 Task: Modify content language to Bahasa Malaysia.
Action: Mouse moved to (900, 121)
Screenshot: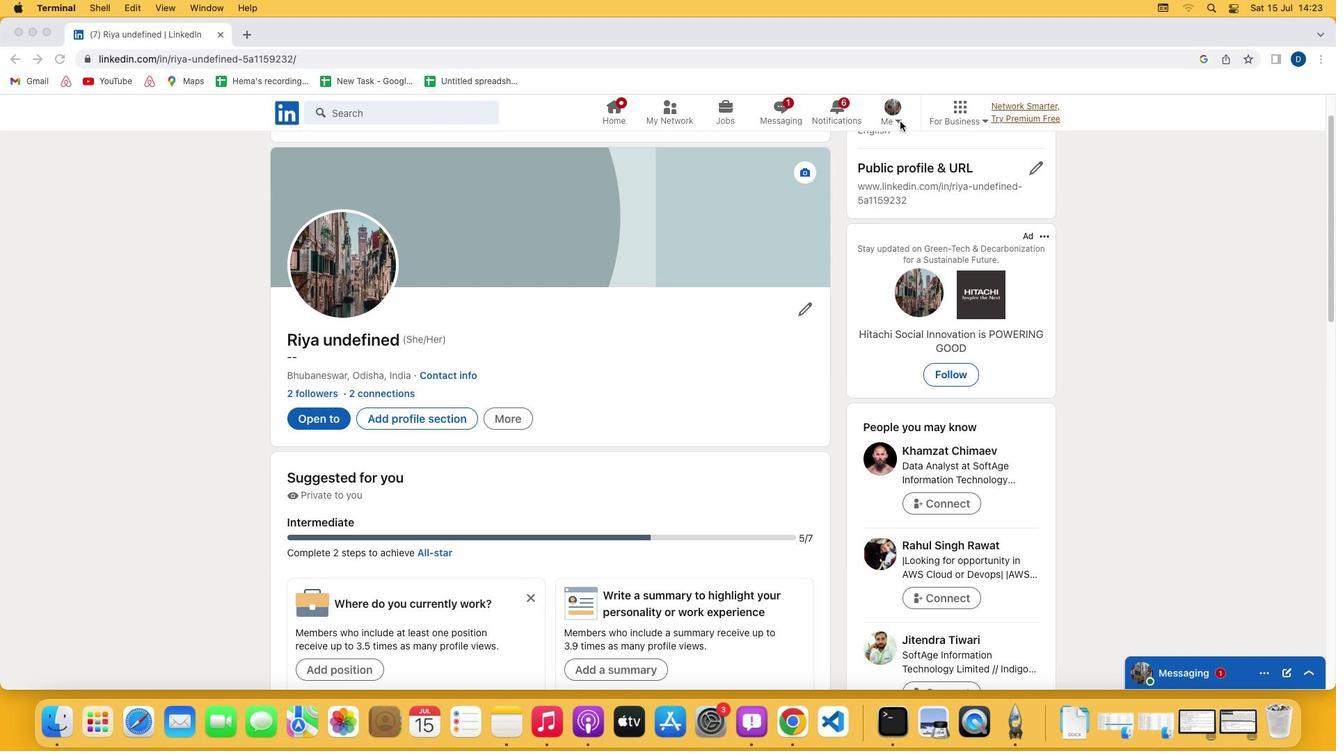 
Action: Mouse pressed left at (900, 121)
Screenshot: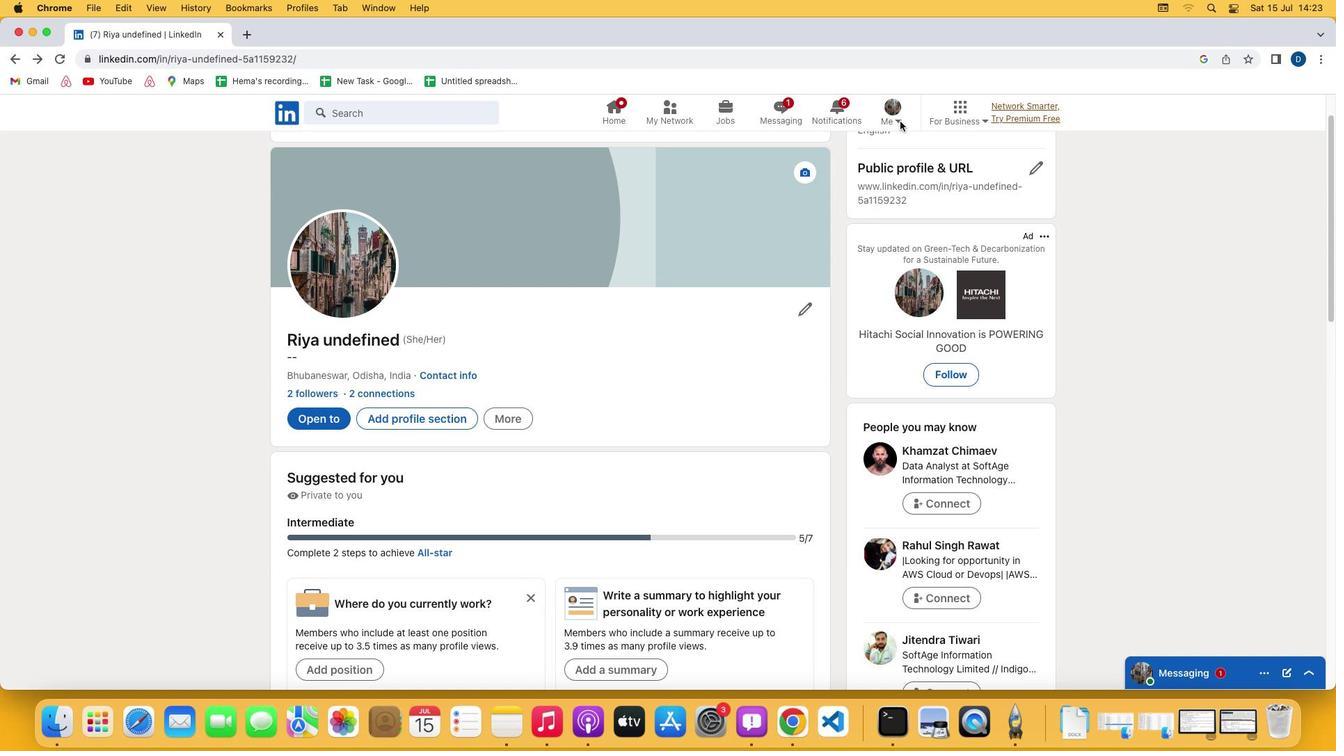 
Action: Mouse pressed left at (900, 121)
Screenshot: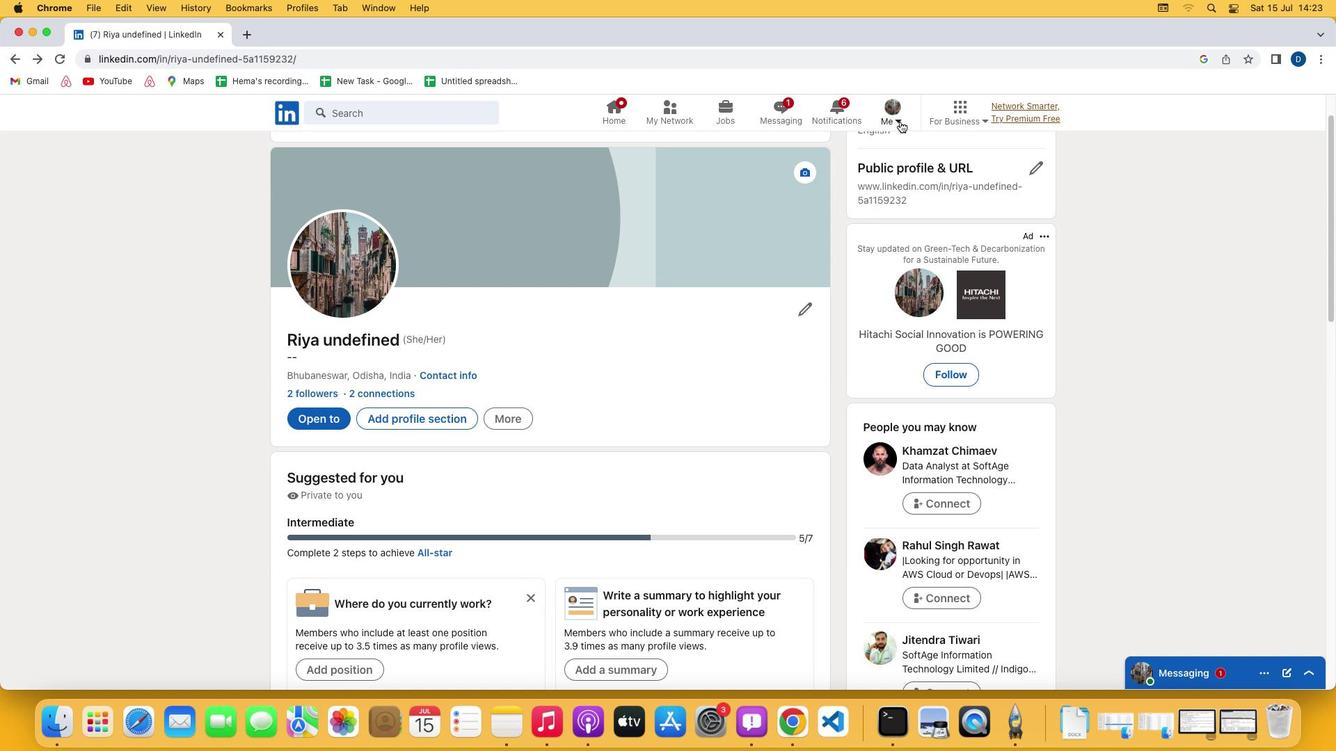 
Action: Mouse moved to (797, 263)
Screenshot: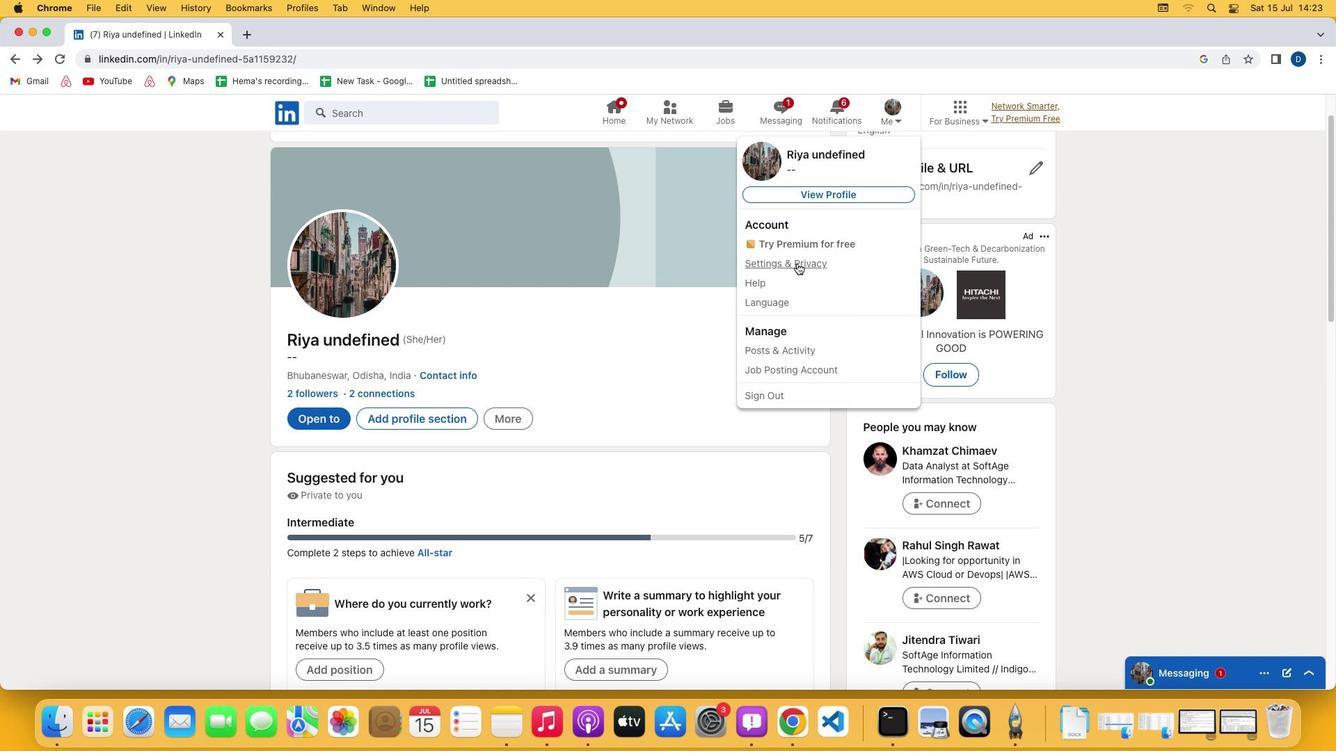 
Action: Mouse pressed left at (797, 263)
Screenshot: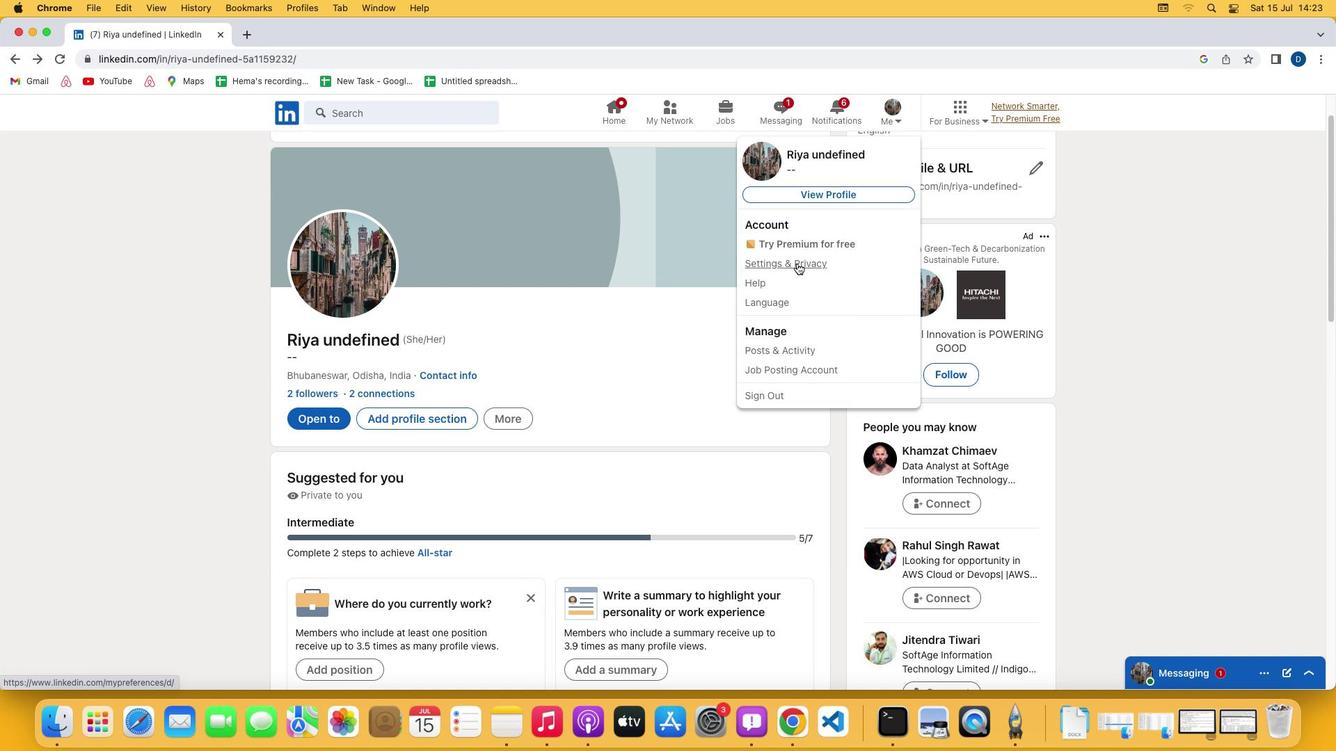 
Action: Mouse moved to (707, 426)
Screenshot: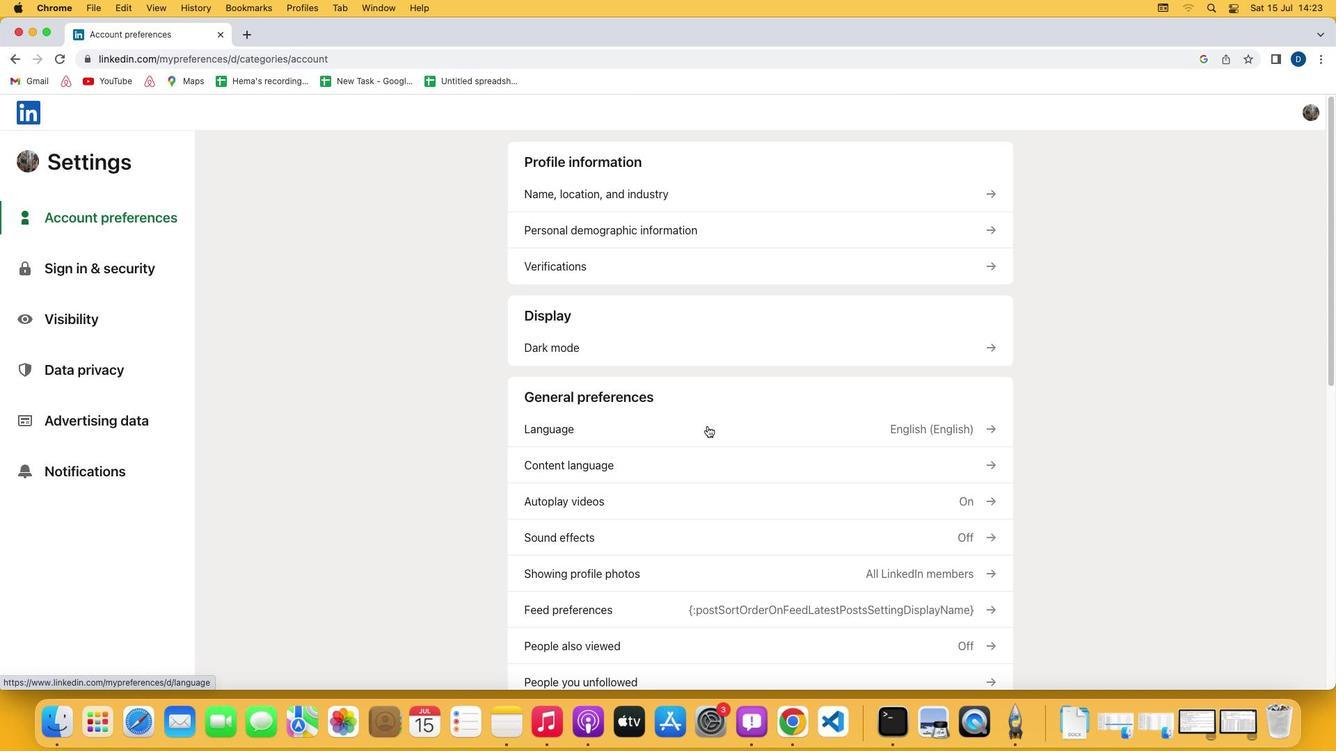 
Action: Mouse pressed left at (707, 426)
Screenshot: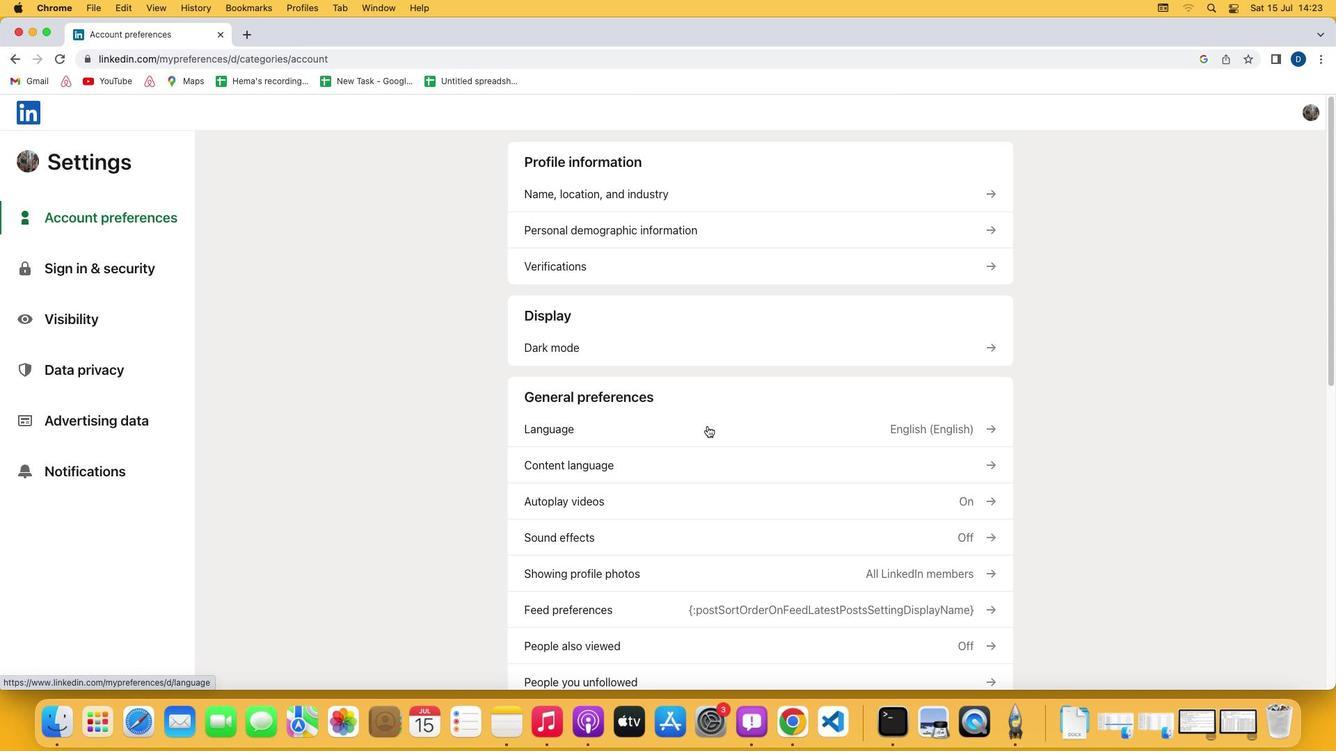 
Action: Mouse moved to (736, 247)
Screenshot: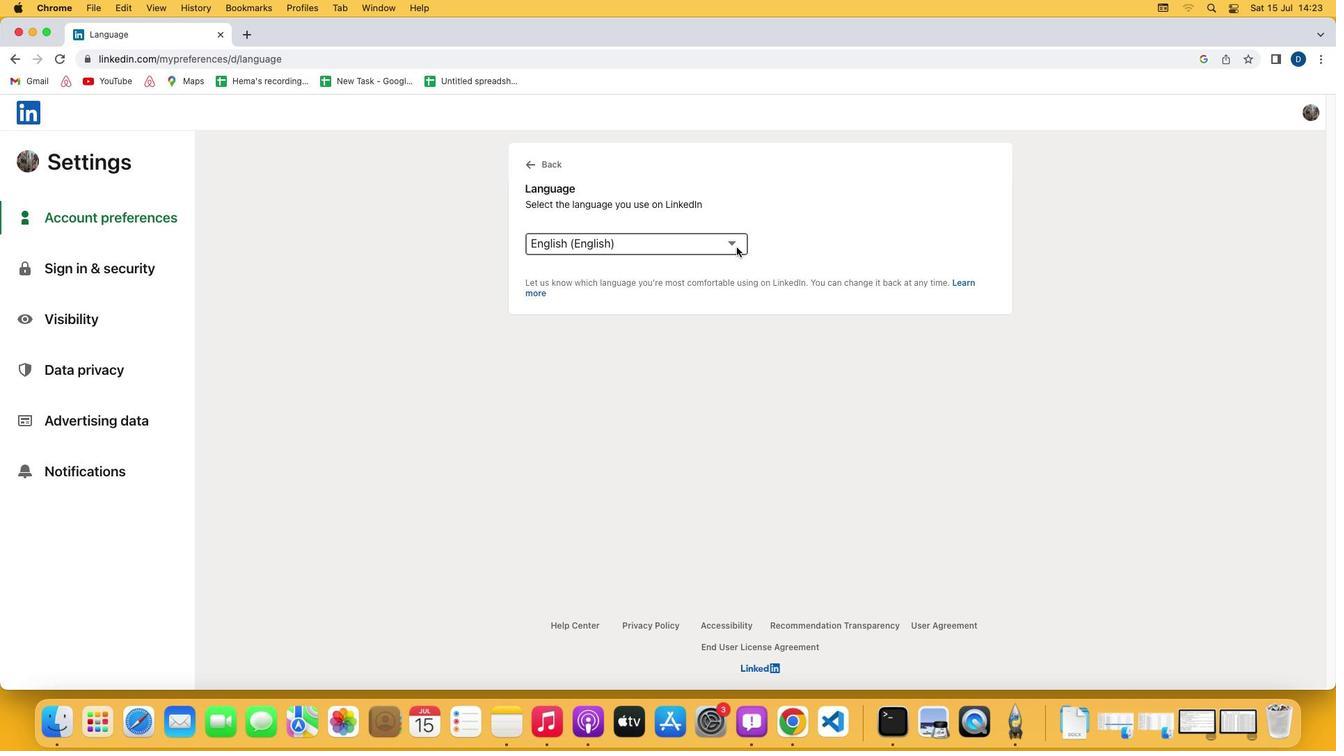 
Action: Mouse pressed left at (736, 247)
Screenshot: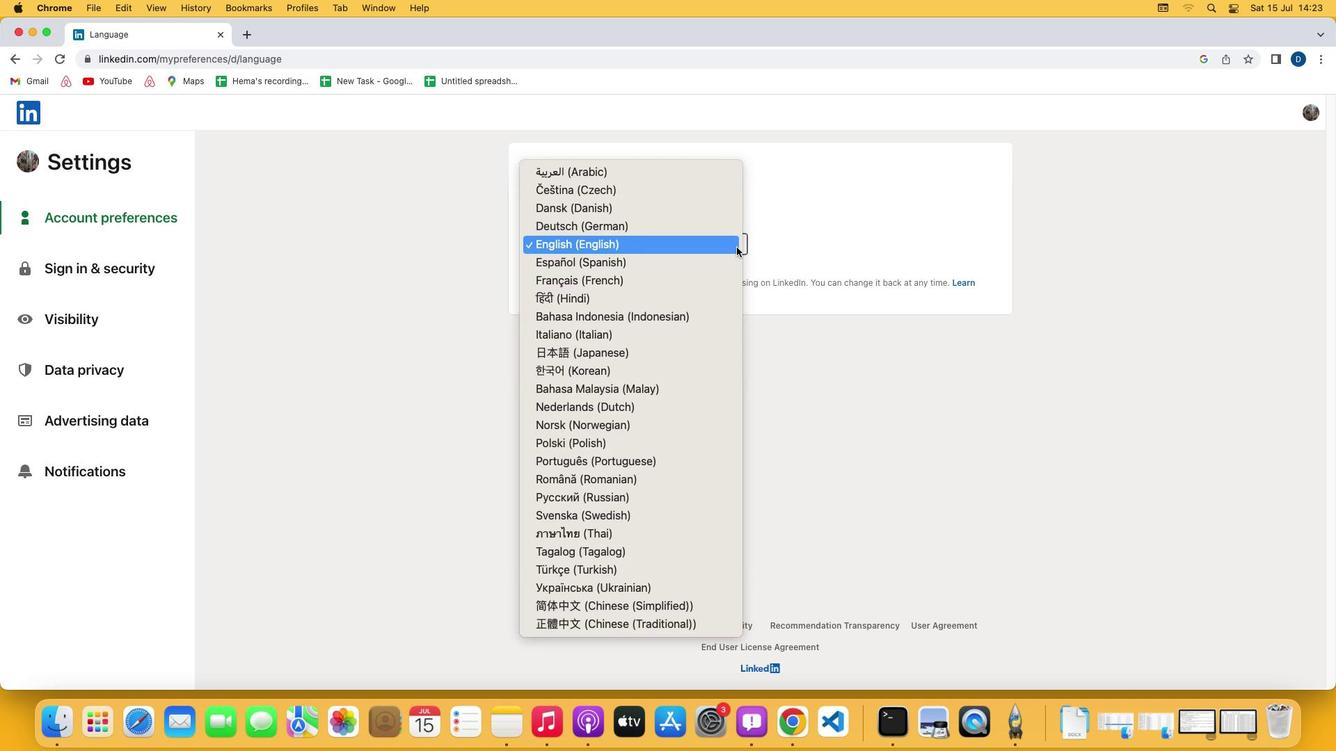 
Action: Mouse moved to (594, 396)
Screenshot: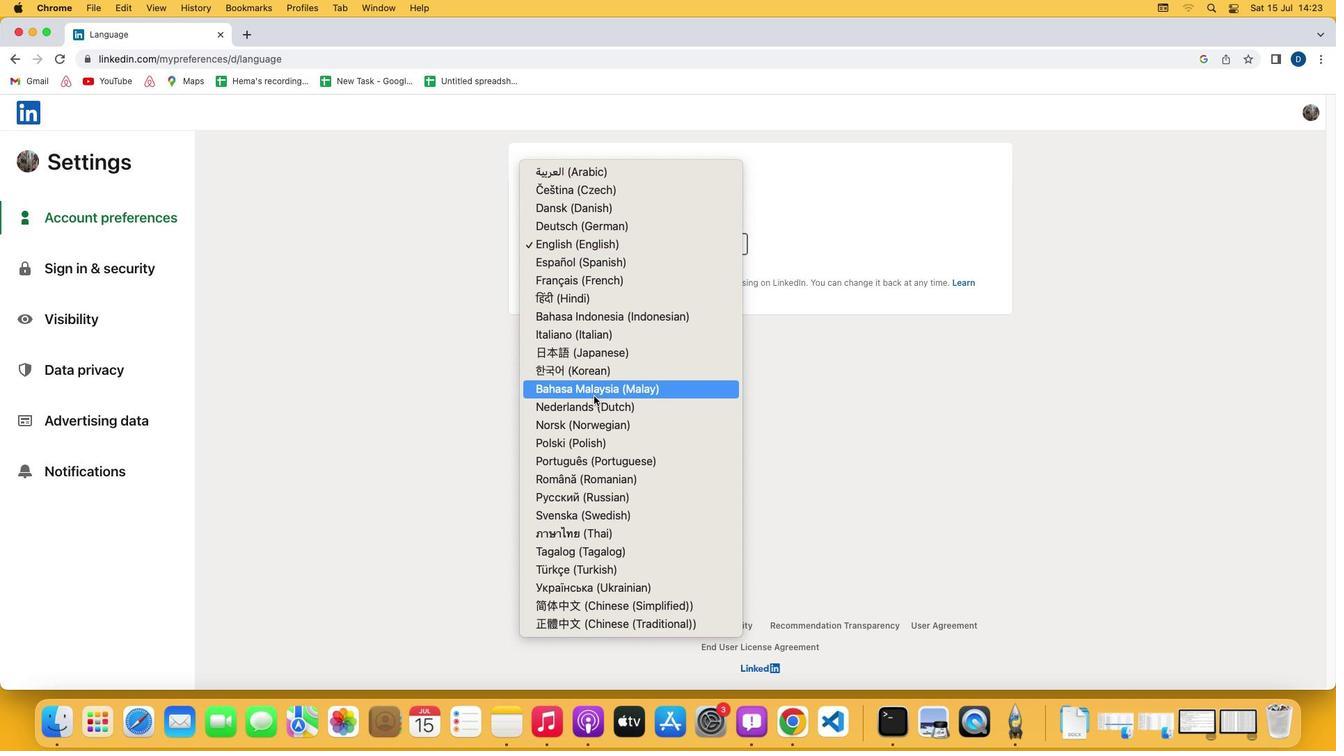 
Action: Mouse pressed left at (594, 396)
Screenshot: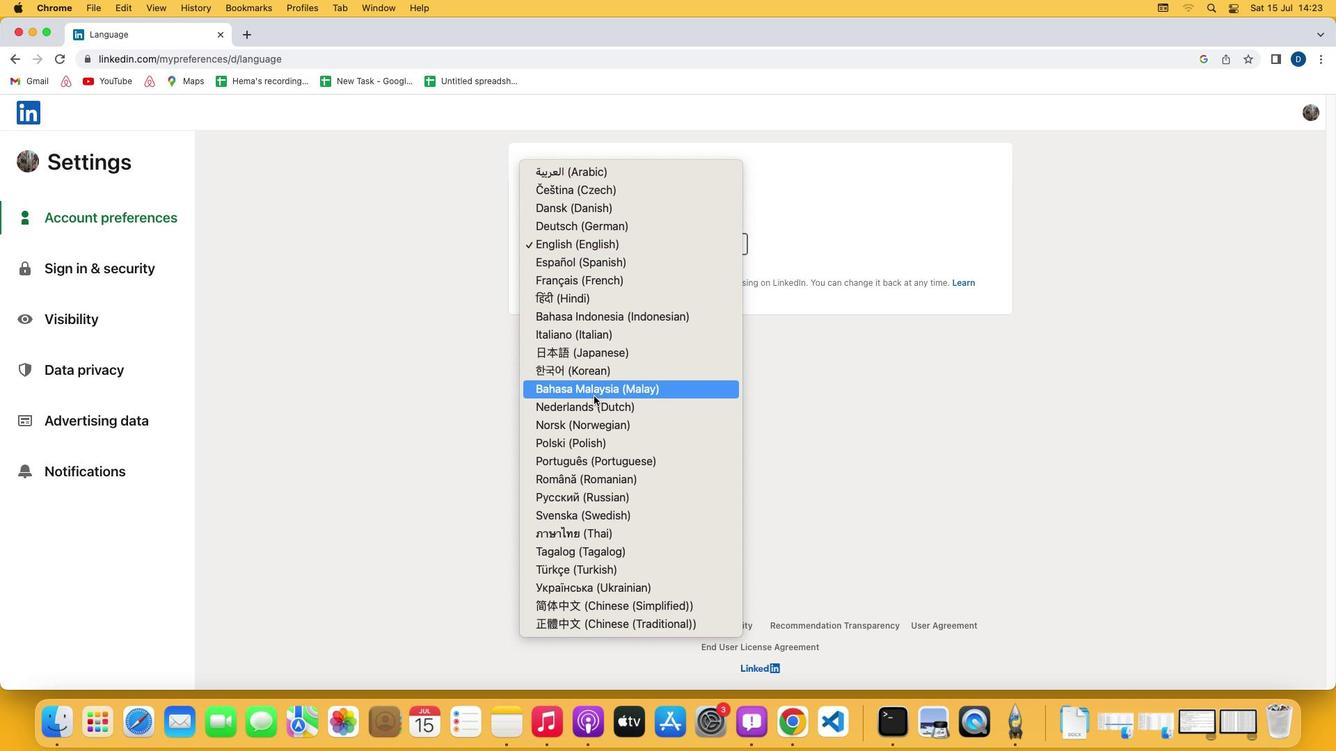 
